 Task: Use "mention shortcuts" for easy referencing.
Action: Mouse moved to (175, 297)
Screenshot: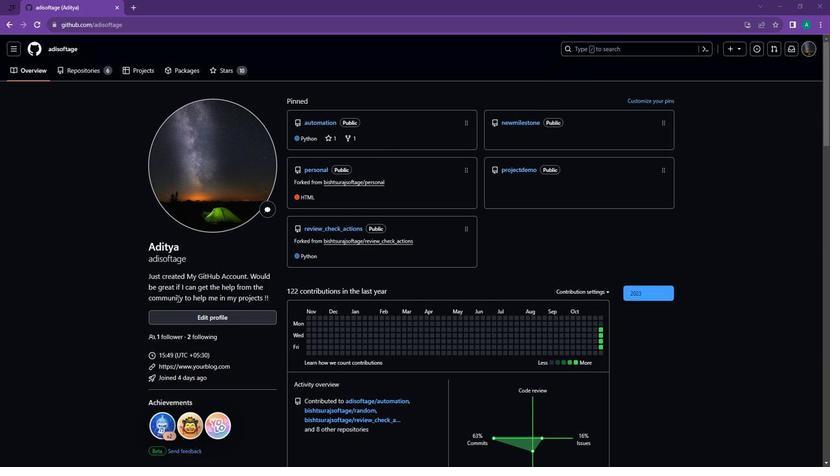 
Action: Mouse scrolled (175, 296) with delta (0, 0)
Screenshot: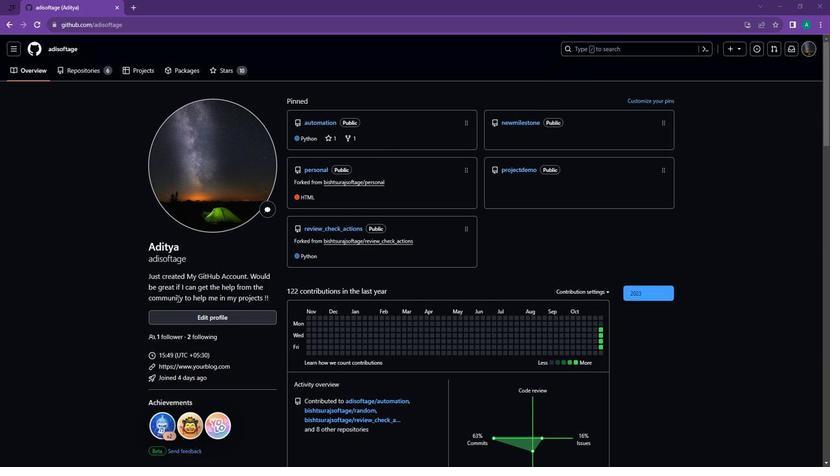 
Action: Mouse moved to (174, 310)
Screenshot: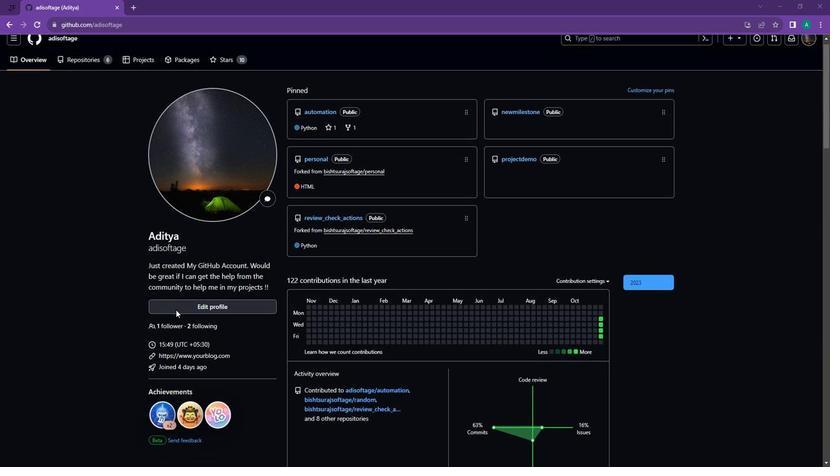 
Action: Mouse scrolled (174, 309) with delta (0, 0)
Screenshot: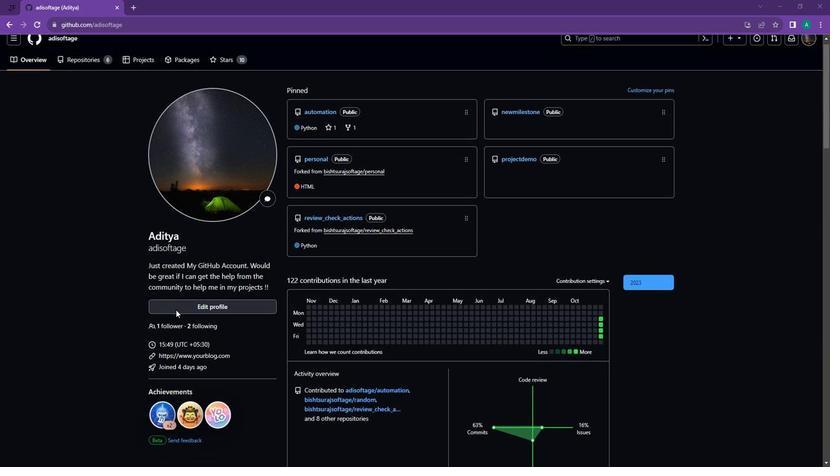 
Action: Mouse moved to (175, 247)
Screenshot: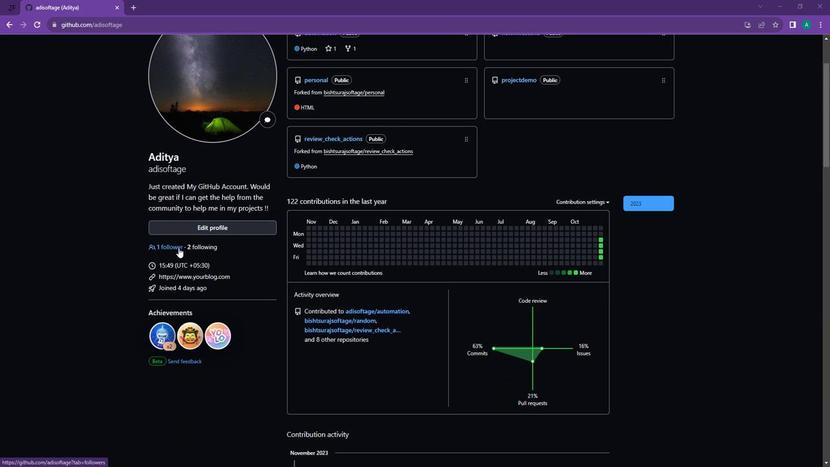 
Action: Mouse pressed left at (175, 247)
Screenshot: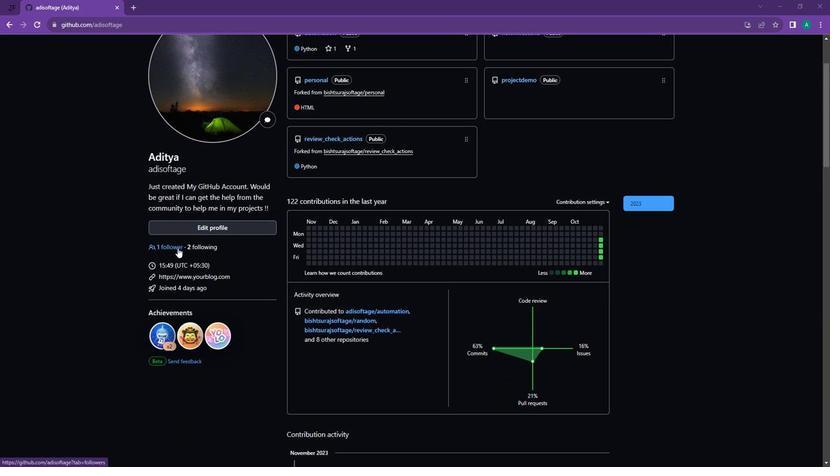 
Action: Mouse moved to (597, 45)
Screenshot: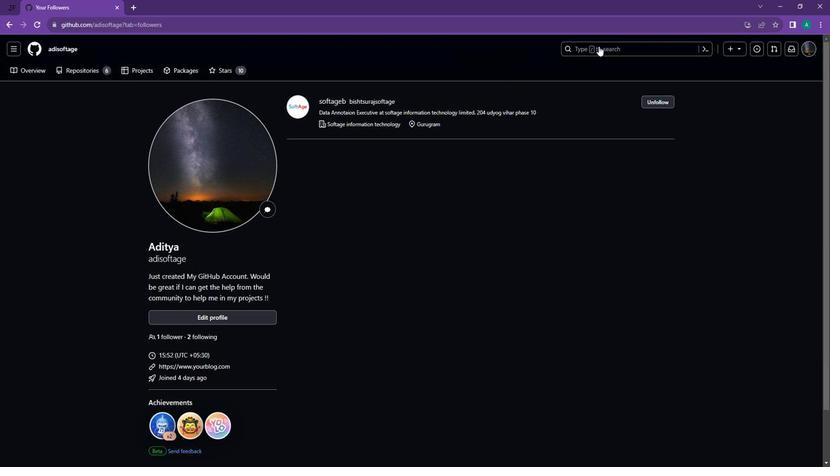 
Action: Mouse pressed left at (597, 45)
Screenshot: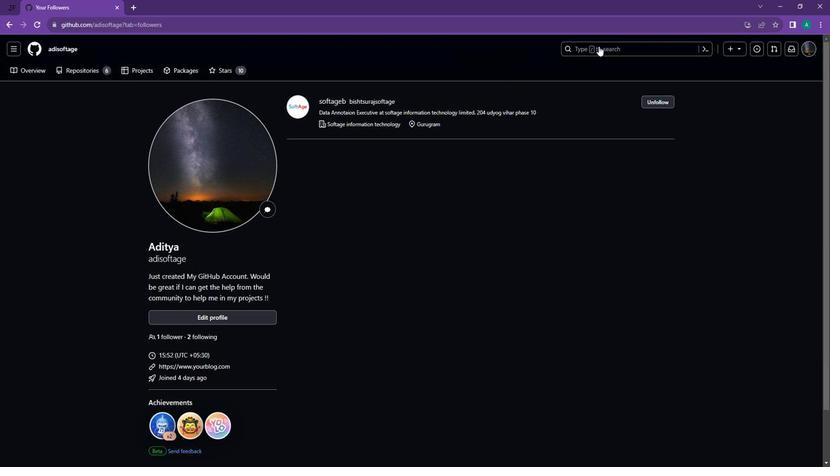 
Action: Mouse moved to (384, 79)
Screenshot: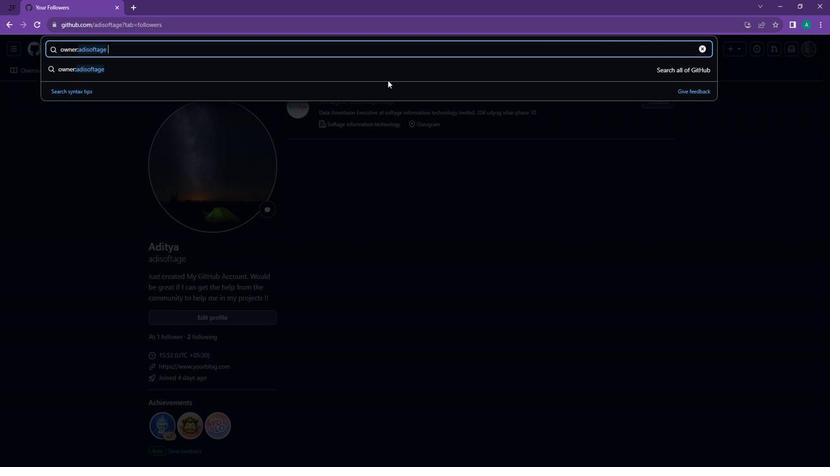 
Action: Key pressed <Key.backspace><Key.backspace><Key.backspace><Key.shift_r>@bishtsurajsoftage<Key.enter>
Screenshot: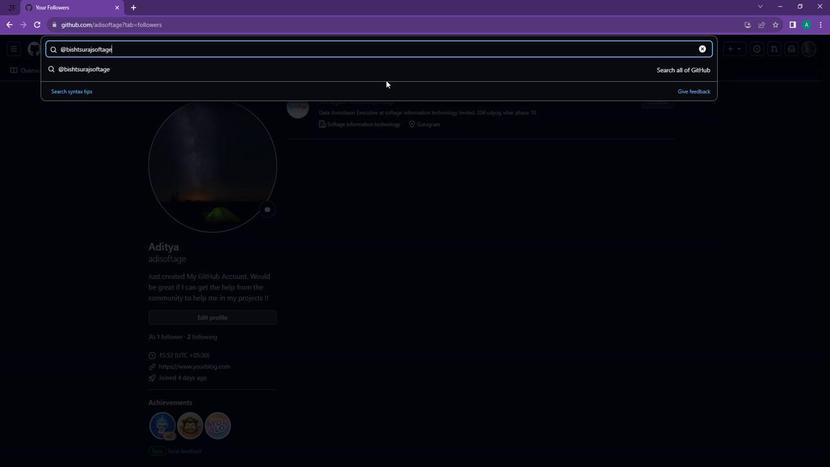 
Action: Mouse moved to (268, 107)
Screenshot: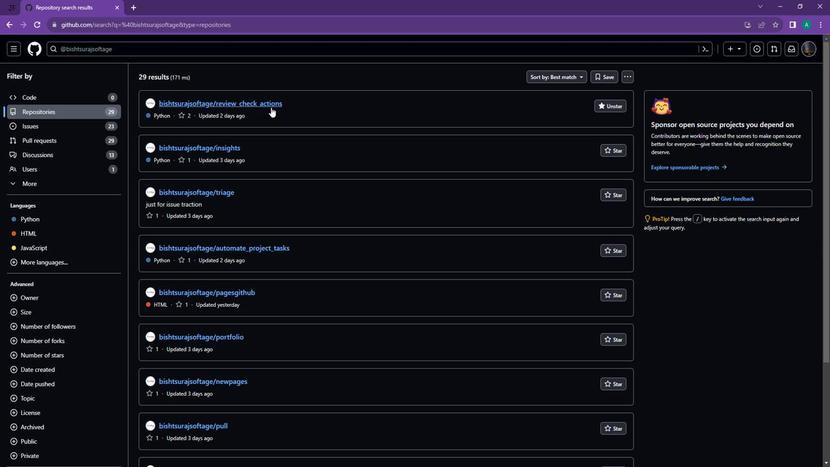 
Action: Mouse scrolled (268, 106) with delta (0, 0)
Screenshot: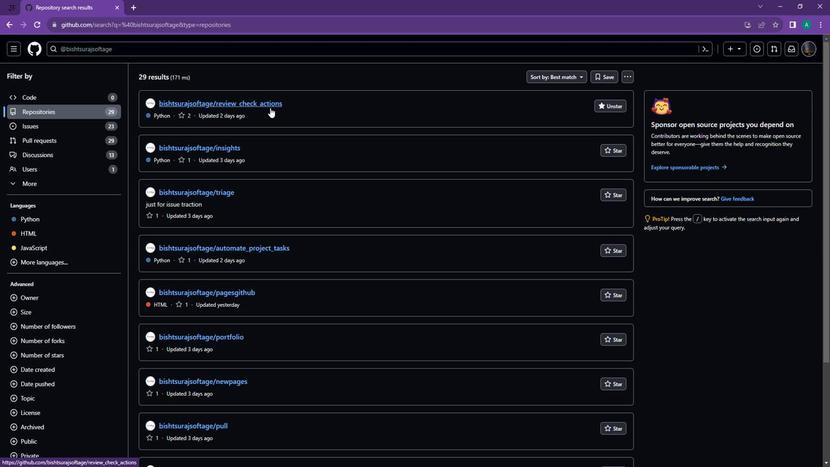
Action: Mouse scrolled (268, 106) with delta (0, 0)
Screenshot: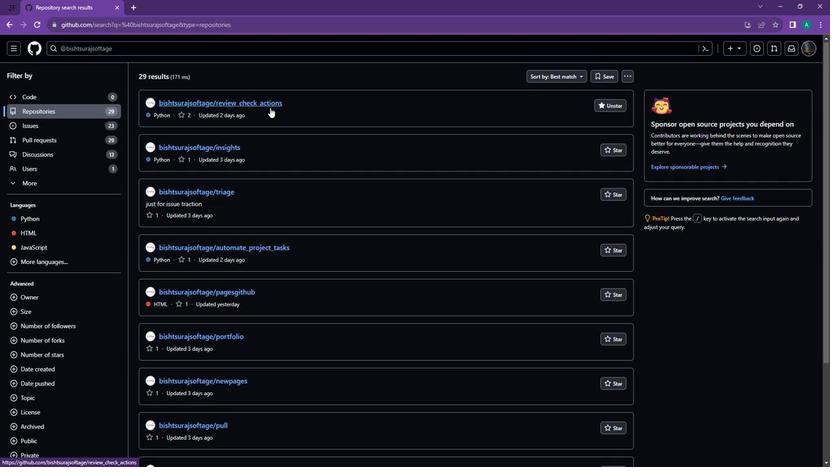 
Action: Mouse moved to (289, 144)
Screenshot: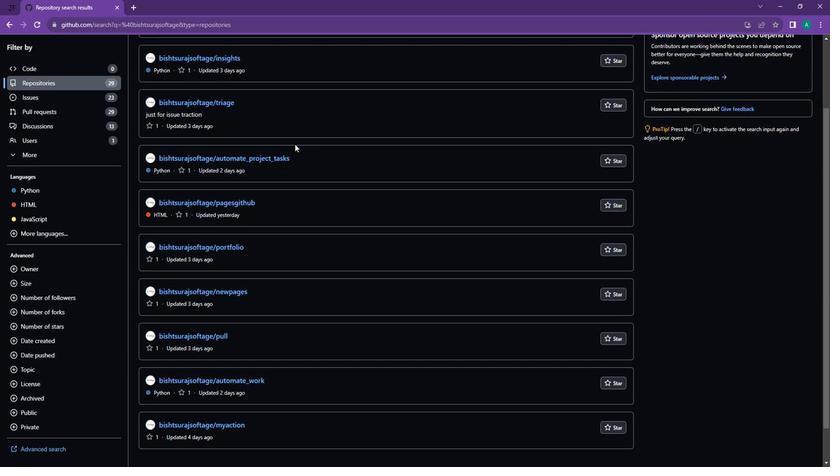 
Action: Mouse scrolled (289, 145) with delta (0, 0)
Screenshot: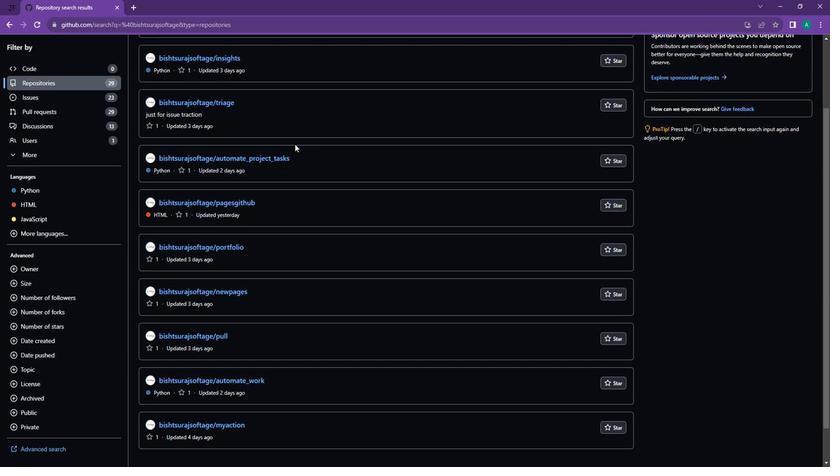 
Action: Mouse moved to (255, 147)
Screenshot: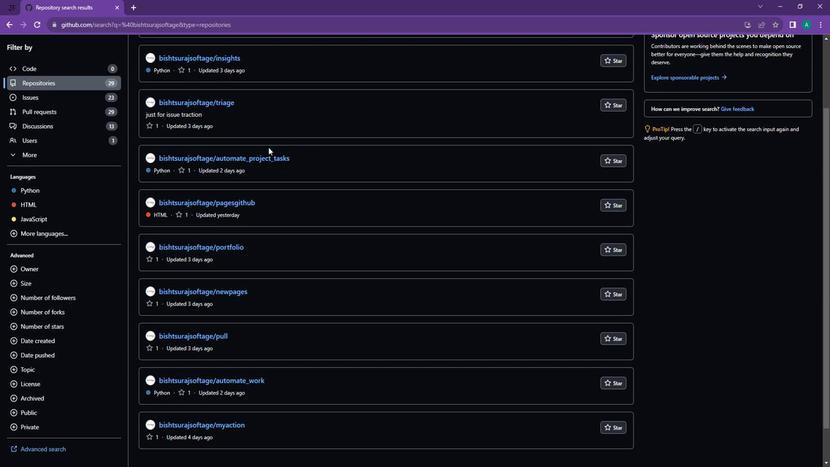
Action: Mouse scrolled (255, 148) with delta (0, 0)
Screenshot: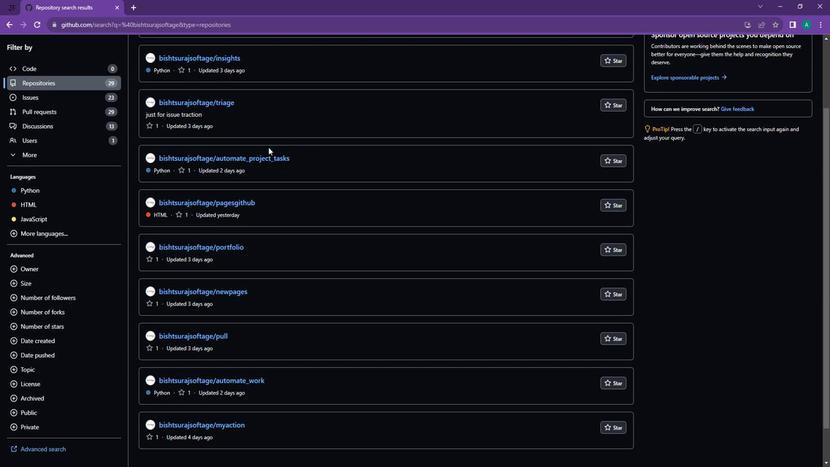 
Action: Mouse moved to (193, 147)
Screenshot: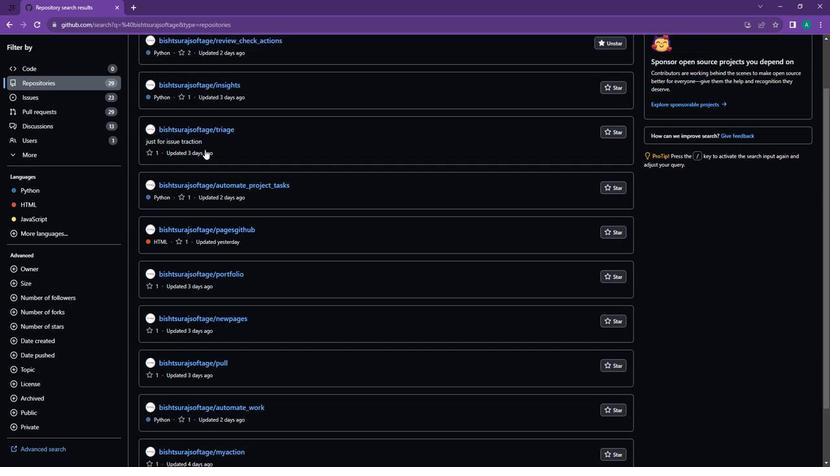 
Action: Mouse scrolled (193, 147) with delta (0, 0)
Screenshot: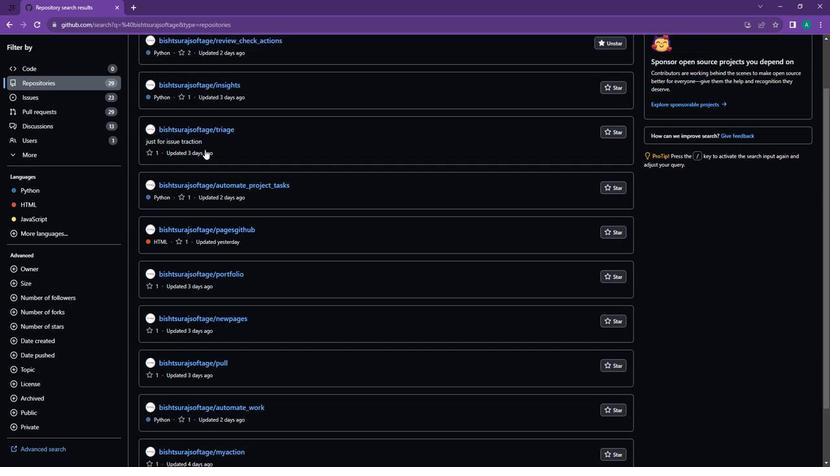 
Action: Mouse moved to (7, 27)
Screenshot: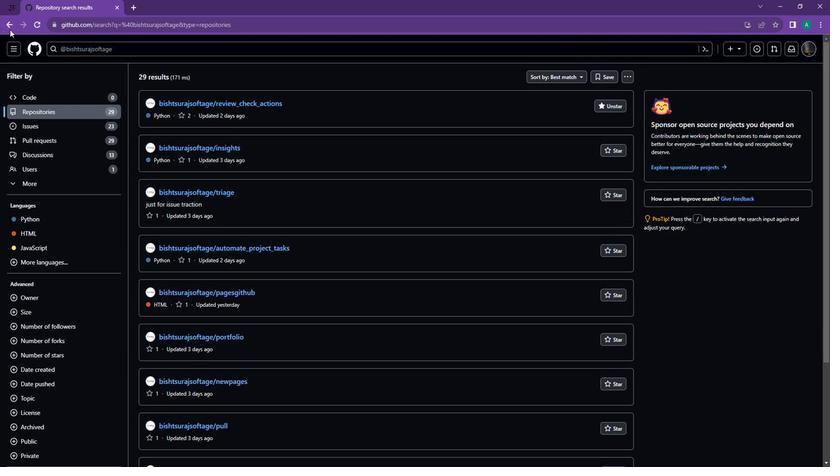 
Action: Mouse pressed left at (7, 27)
Screenshot: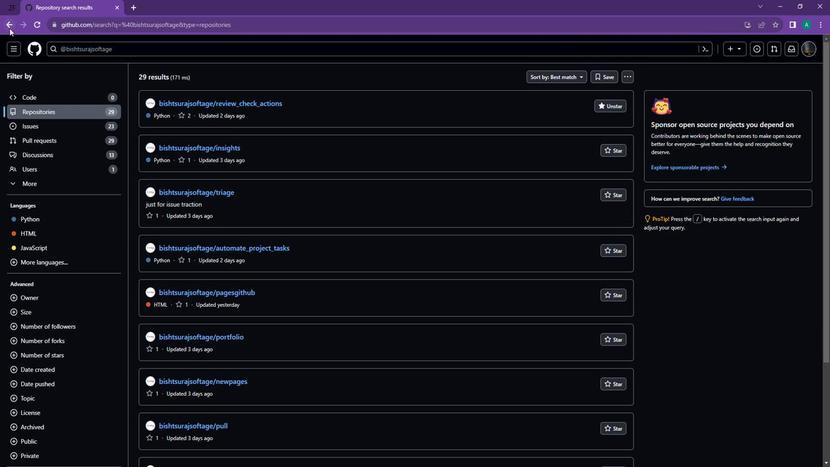 
Action: Mouse moved to (196, 333)
Screenshot: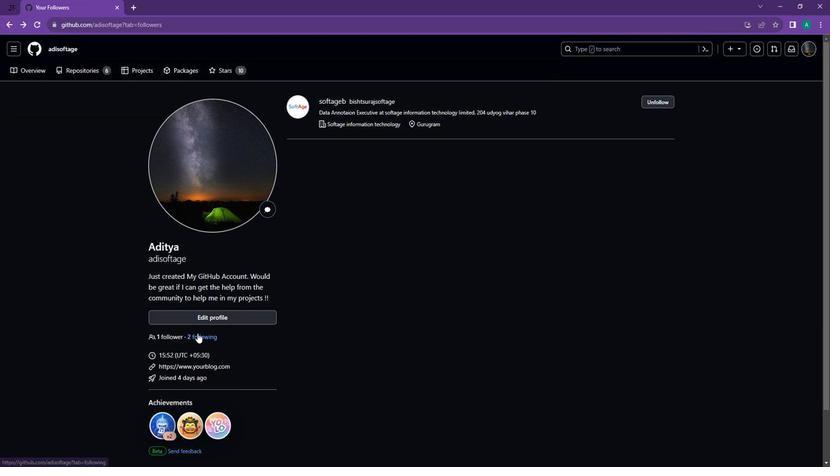 
Action: Mouse pressed left at (196, 333)
Screenshot: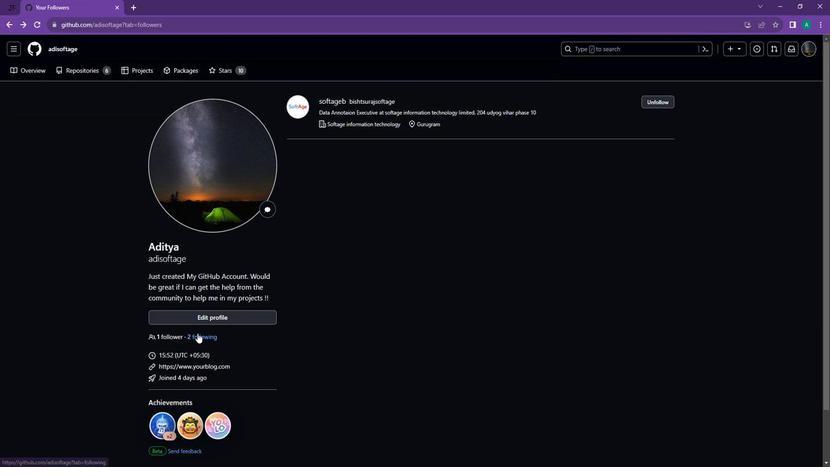
Action: Mouse moved to (611, 48)
Screenshot: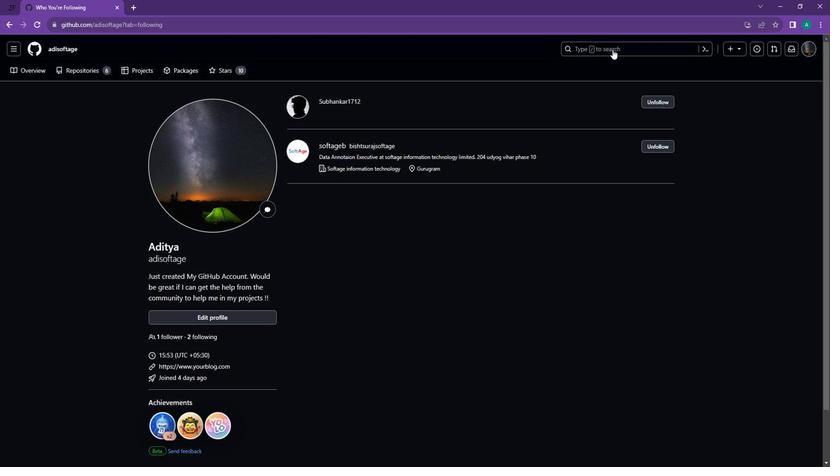 
Action: Mouse pressed left at (611, 48)
Screenshot: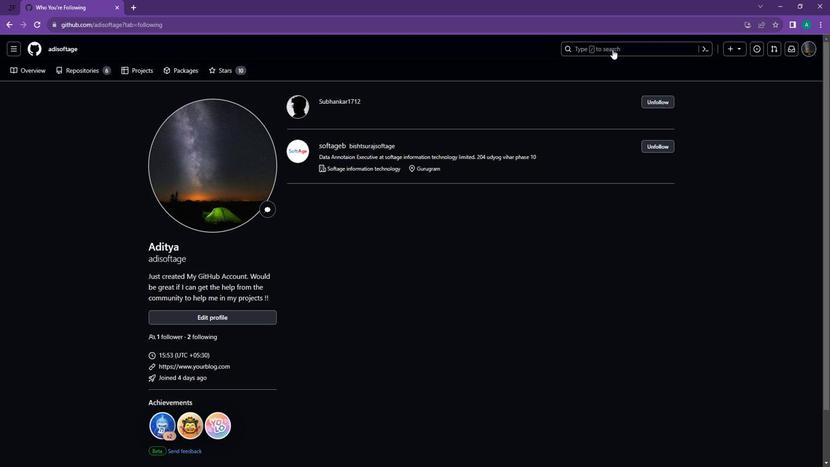 
Action: Mouse moved to (612, 47)
Screenshot: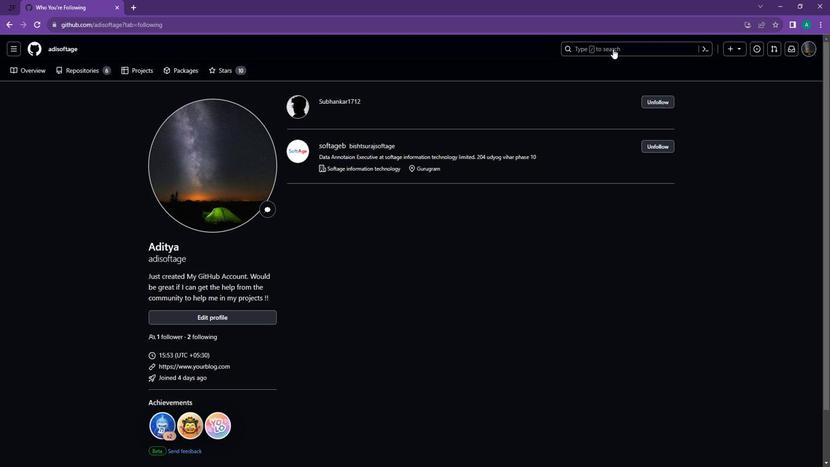 
Action: Key pressed ctrl+A<Key.shift_r><Key.shift_r>@<Key.shift>Subhankar1712<Key.enter>
Screenshot: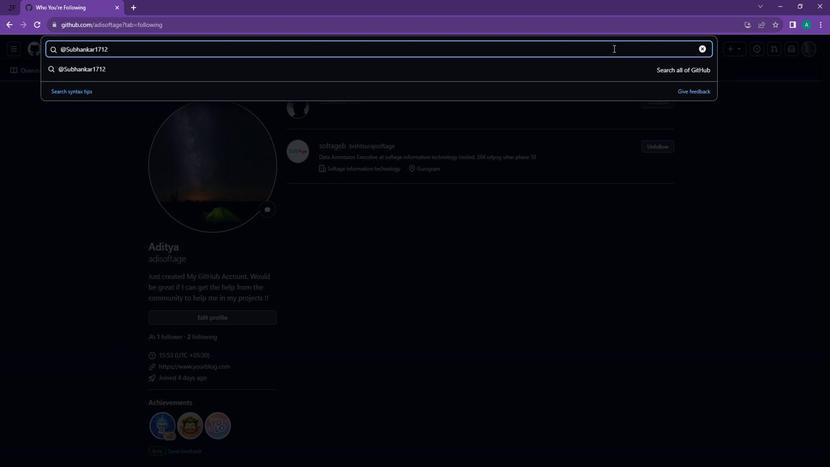 
Action: Mouse scrolled (612, 46) with delta (0, 0)
Screenshot: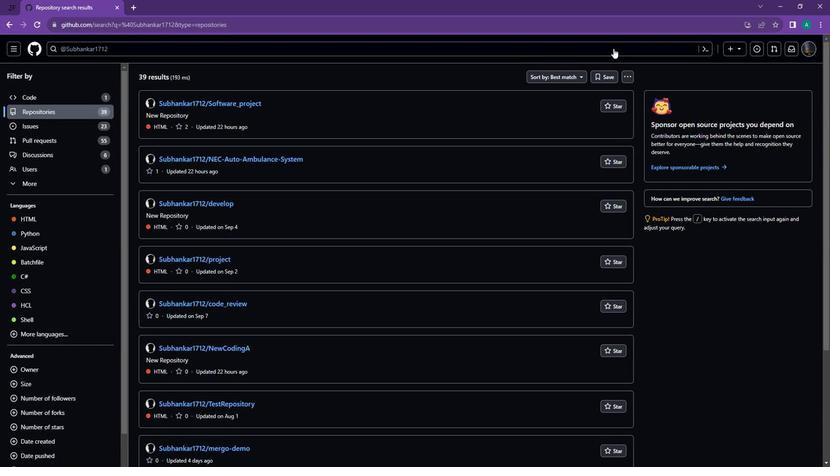 
Action: Mouse scrolled (612, 46) with delta (0, 0)
Screenshot: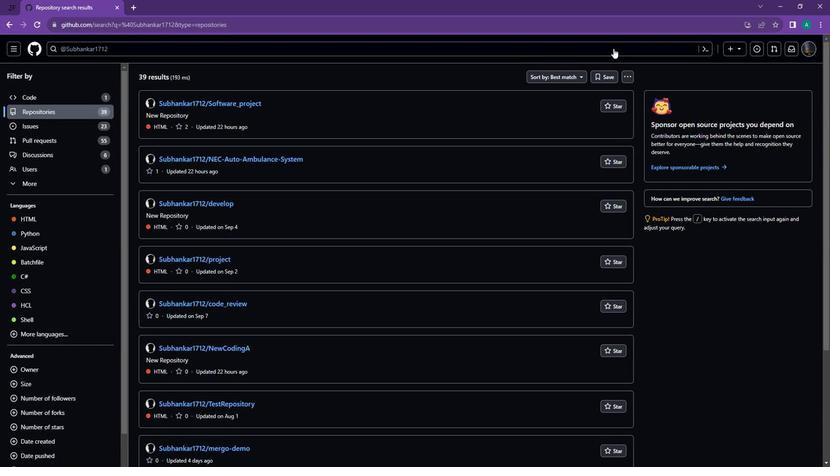 
Action: Mouse moved to (612, 48)
Screenshot: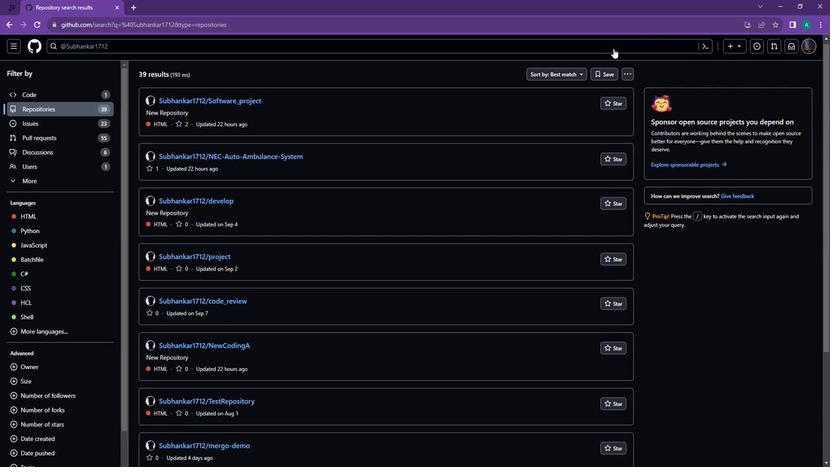
Action: Mouse scrolled (612, 48) with delta (0, 0)
Screenshot: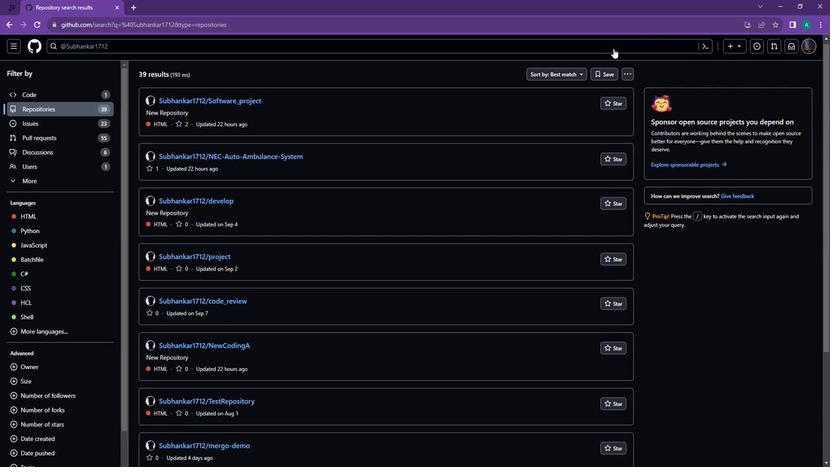 
Action: Mouse moved to (406, 110)
Screenshot: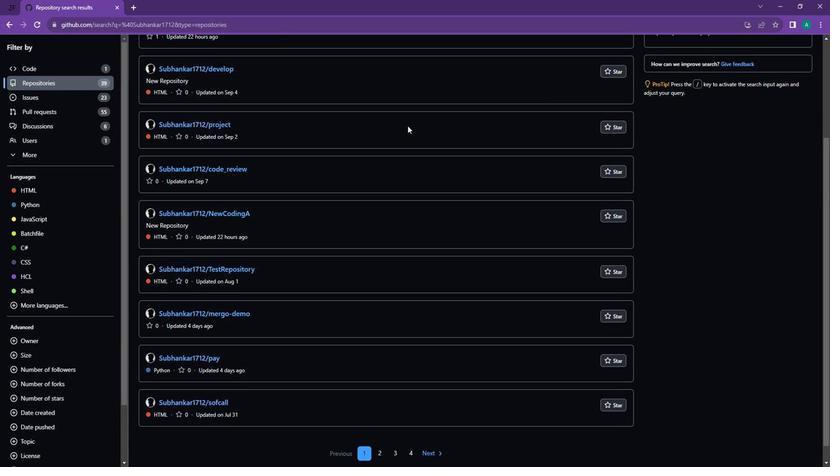
Action: Mouse scrolled (406, 110) with delta (0, 0)
Screenshot: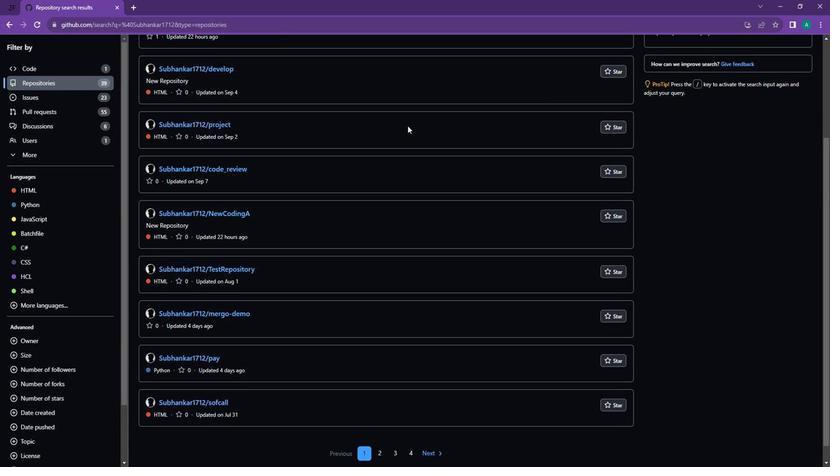
Action: Mouse moved to (406, 125)
Screenshot: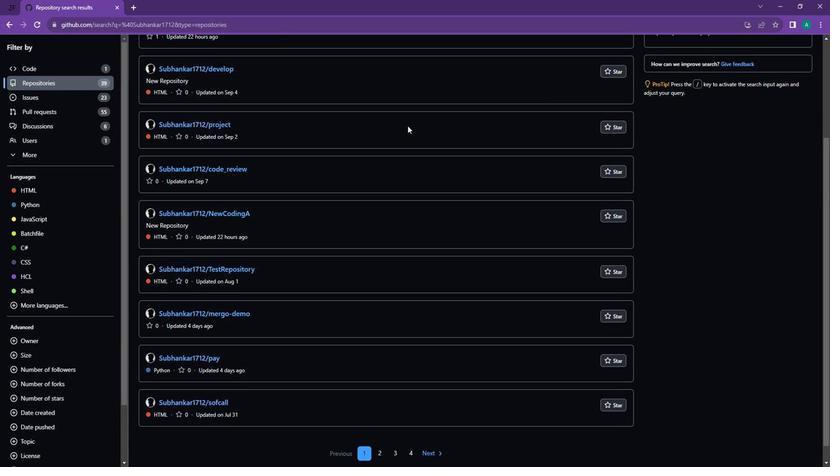 
Action: Mouse scrolled (406, 125) with delta (0, 0)
Screenshot: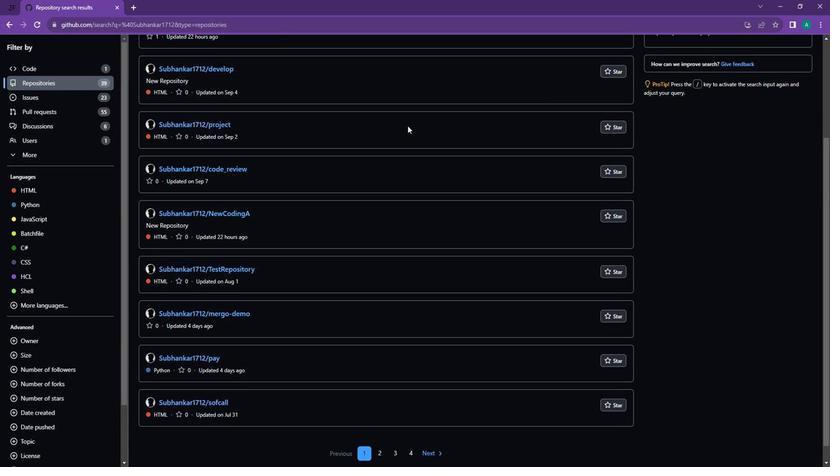
Action: Mouse moved to (406, 126)
Screenshot: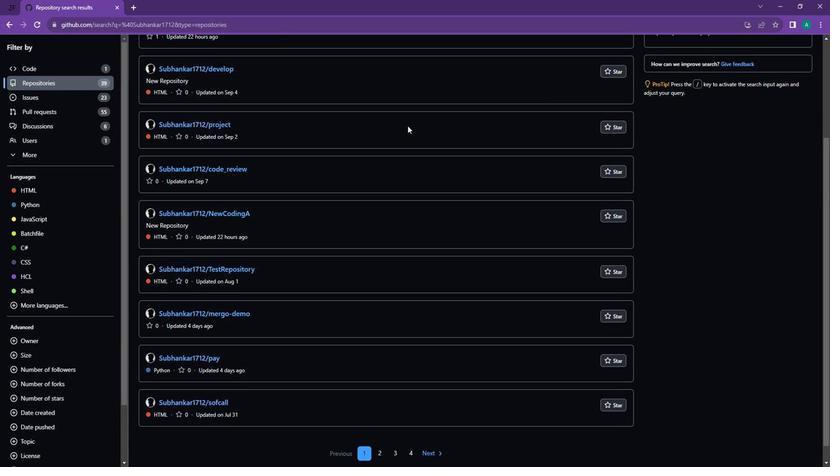 
Action: Mouse scrolled (406, 126) with delta (0, 0)
Screenshot: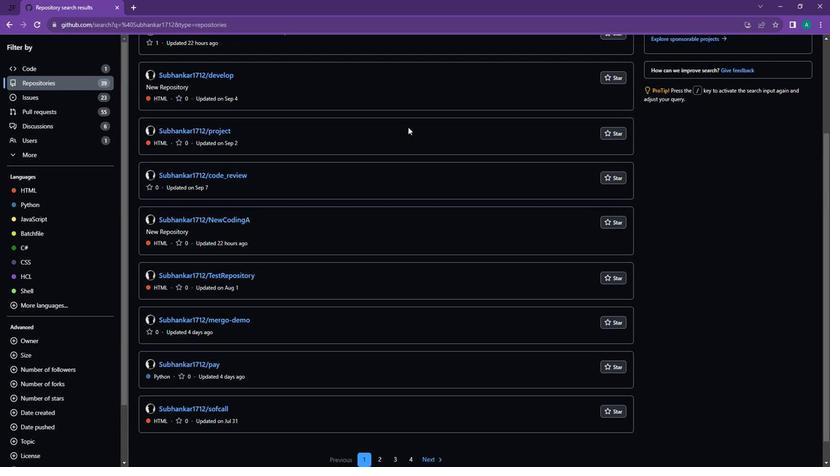 
Action: Mouse moved to (331, 218)
Screenshot: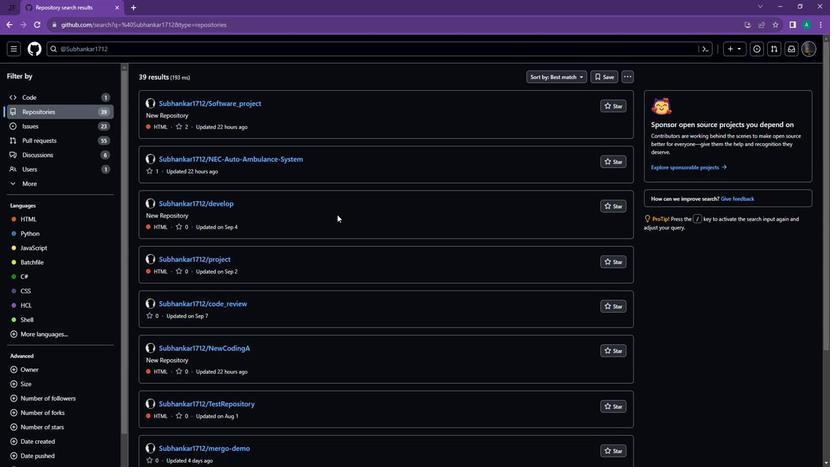 
Action: Mouse scrolled (331, 218) with delta (0, 0)
Screenshot: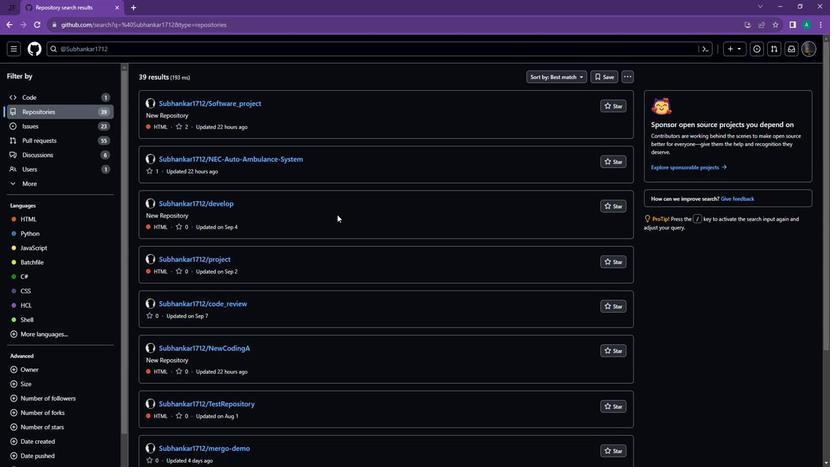 
Action: Mouse moved to (327, 224)
Screenshot: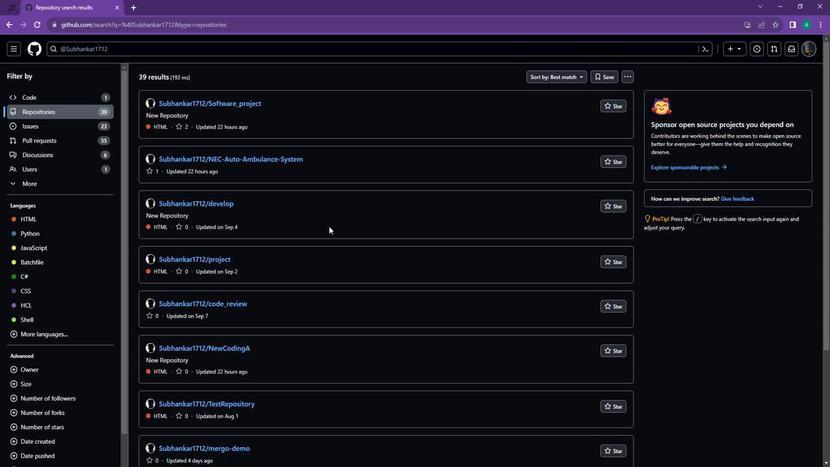 
Action: Mouse scrolled (327, 224) with delta (0, 0)
Screenshot: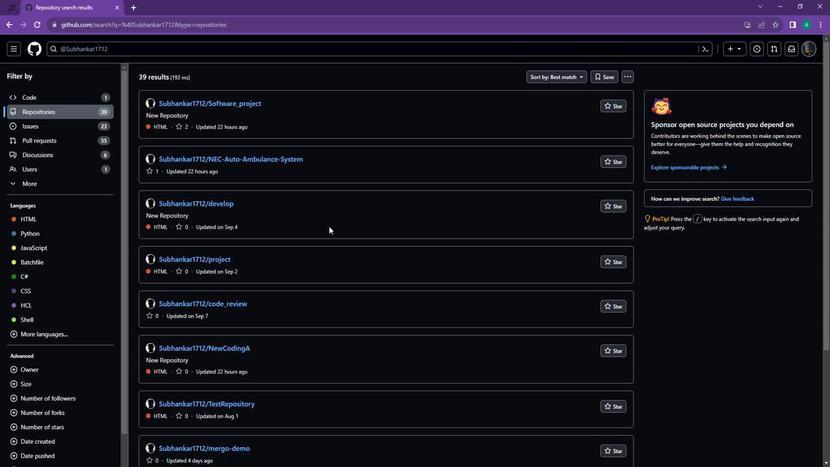 
Action: Mouse moved to (327, 227)
Screenshot: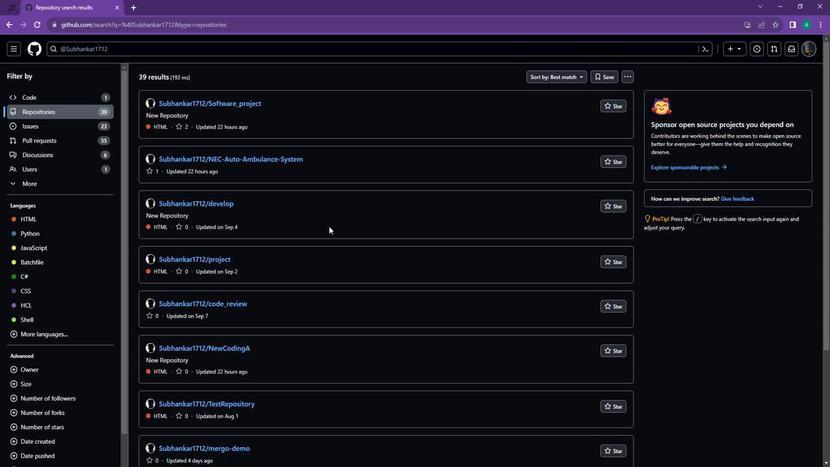 
Action: Mouse scrolled (327, 227) with delta (0, 0)
Screenshot: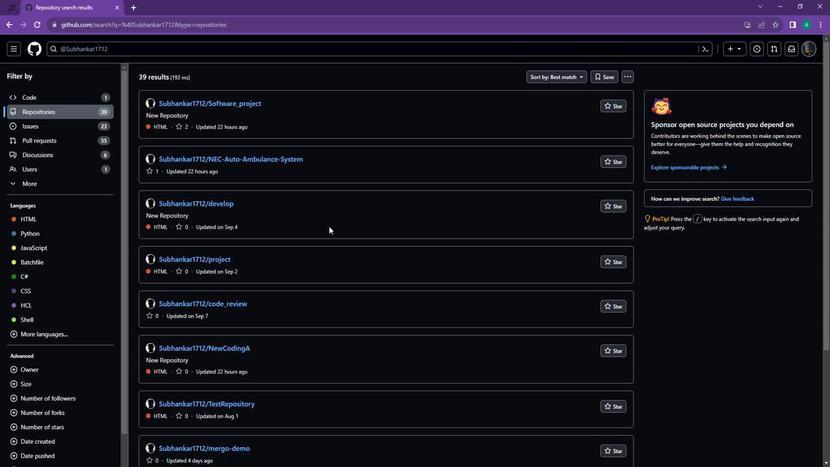 
Action: Mouse moved to (327, 246)
Screenshot: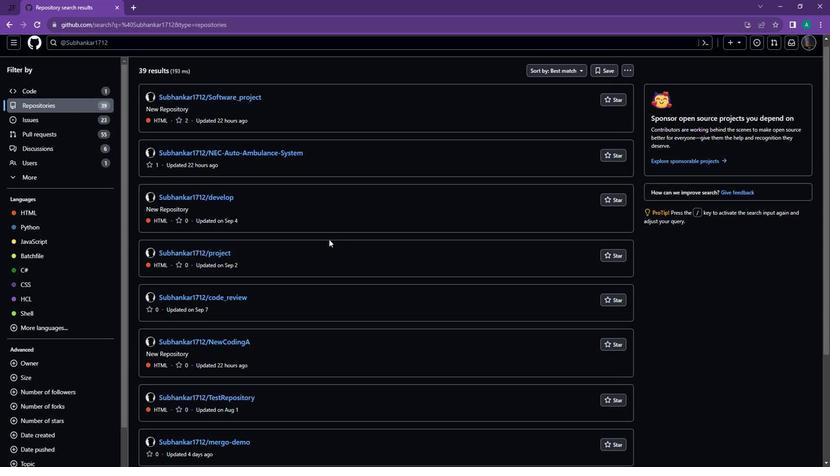 
Action: Mouse scrolled (327, 245) with delta (0, 0)
Screenshot: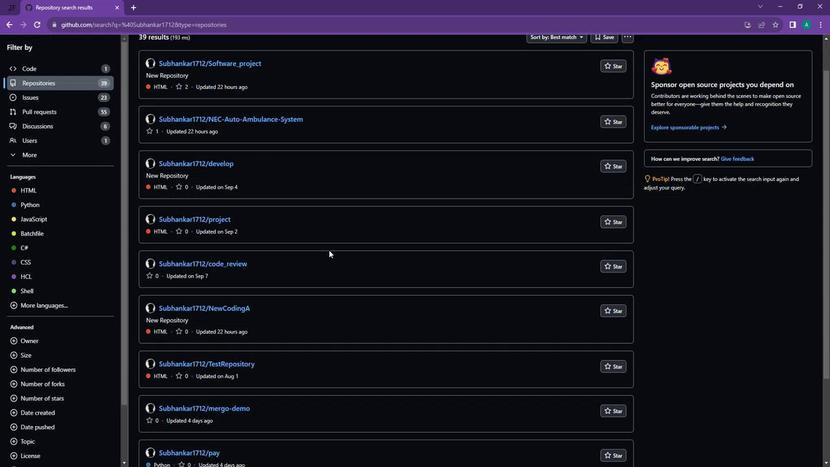 
Action: Mouse moved to (333, 280)
Screenshot: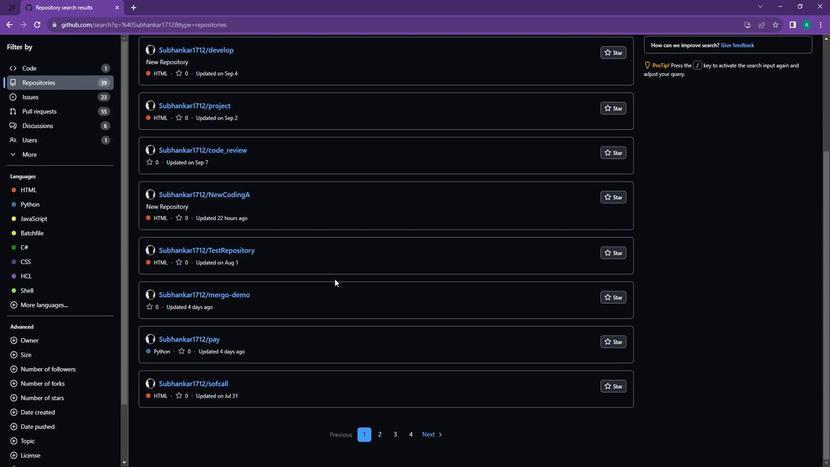 
Action: Mouse scrolled (333, 280) with delta (0, 0)
Screenshot: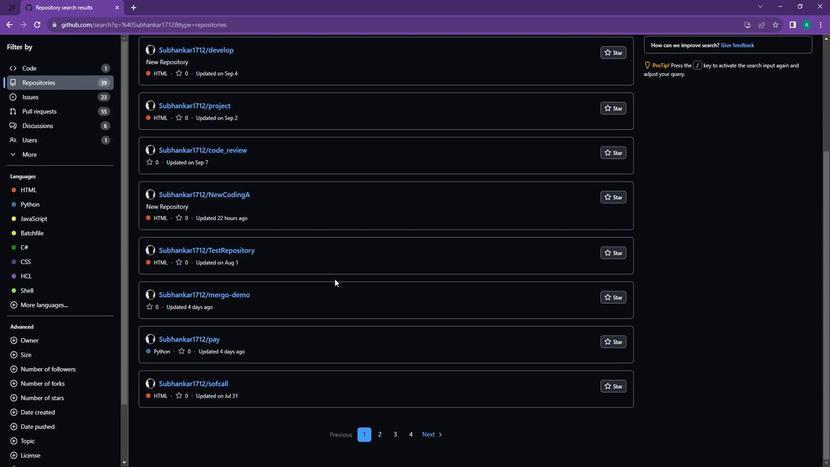 
Action: Mouse scrolled (333, 280) with delta (0, 0)
Screenshot: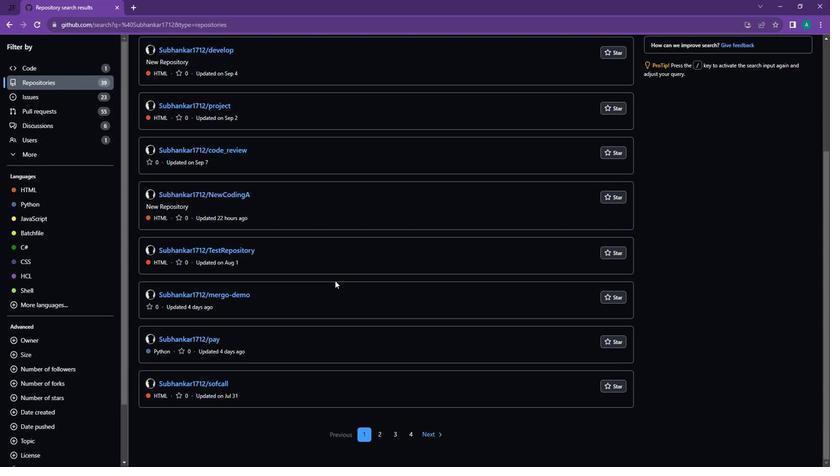 
Action: Mouse moved to (358, 268)
Screenshot: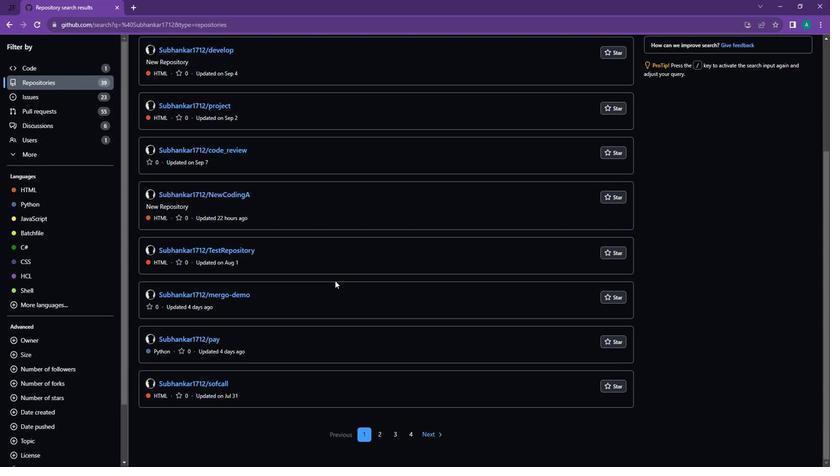 
